 Task: Search for the company name Meta
Action: Mouse moved to (581, 84)
Screenshot: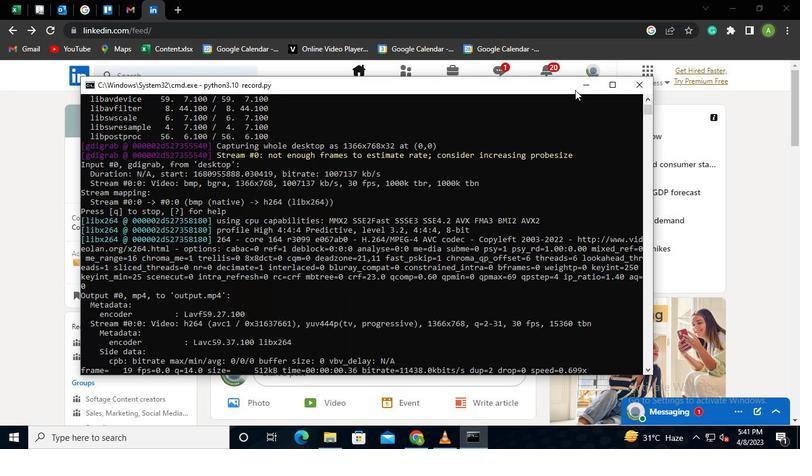 
Action: Mouse pressed left at (581, 84)
Screenshot: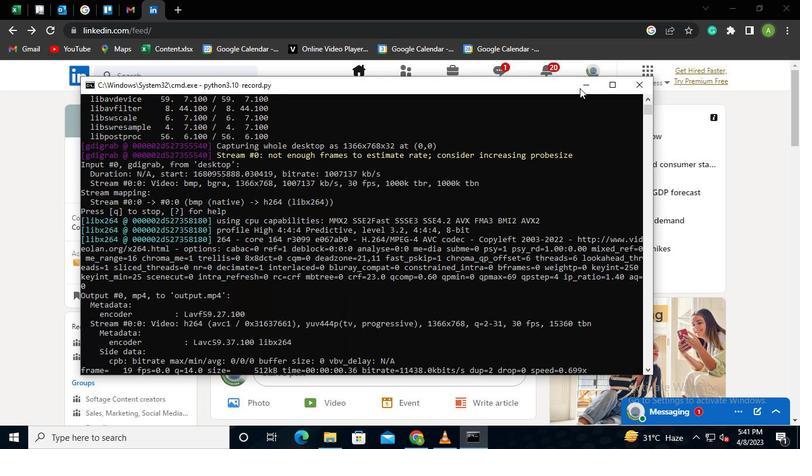 
Action: Mouse moved to (183, 78)
Screenshot: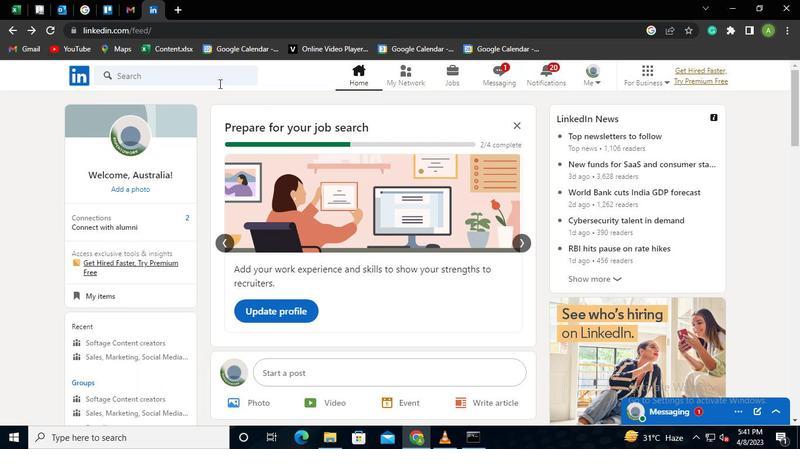 
Action: Mouse pressed left at (183, 78)
Screenshot: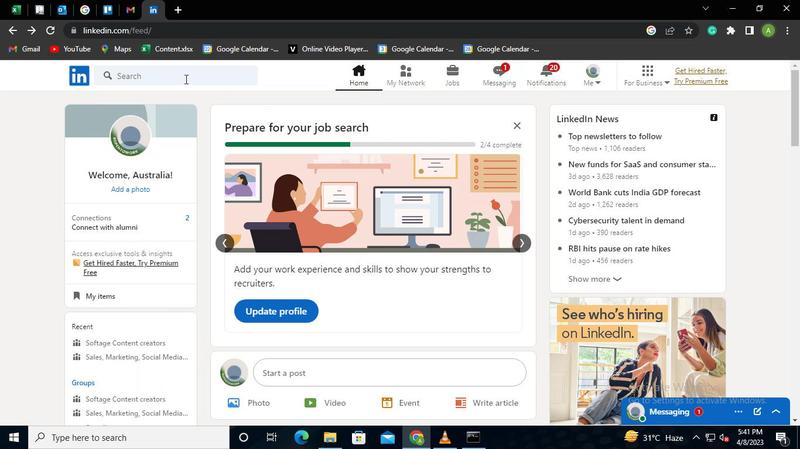 
Action: Keyboard Key.shift
Screenshot: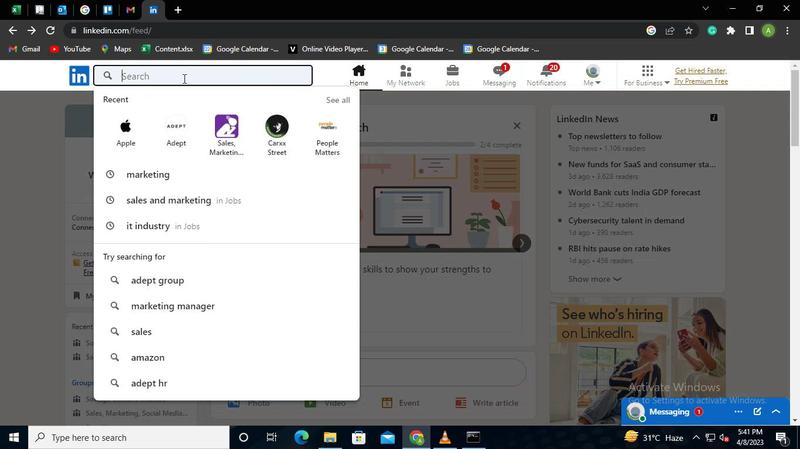 
Action: Keyboard M
Screenshot: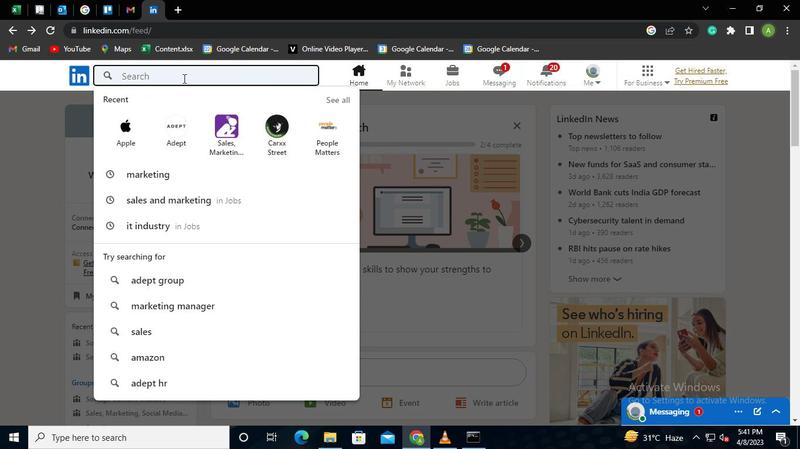 
Action: Keyboard e
Screenshot: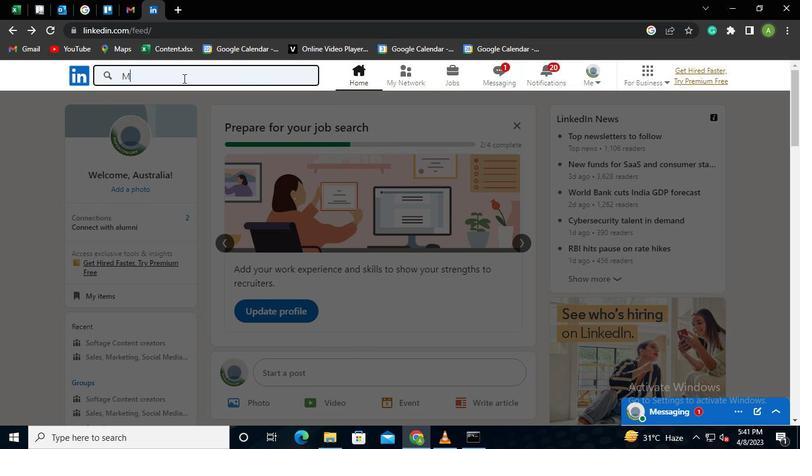 
Action: Keyboard t
Screenshot: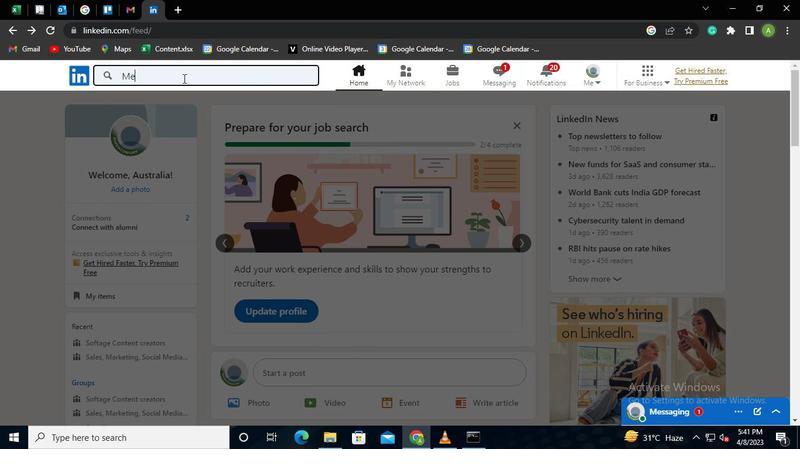 
Action: Keyboard a
Screenshot: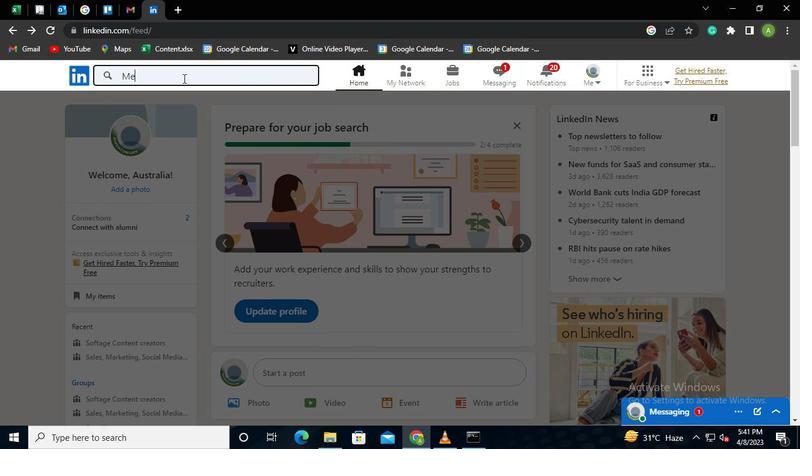 
Action: Keyboard Key.enter
Screenshot: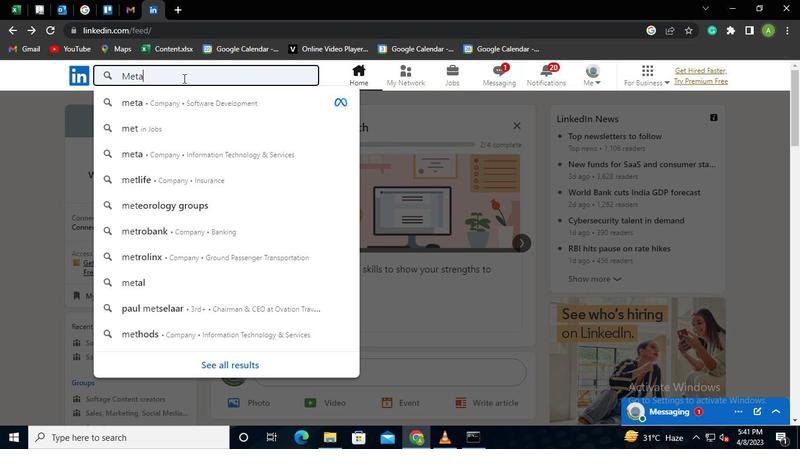 
Action: Mouse moved to (481, 440)
Screenshot: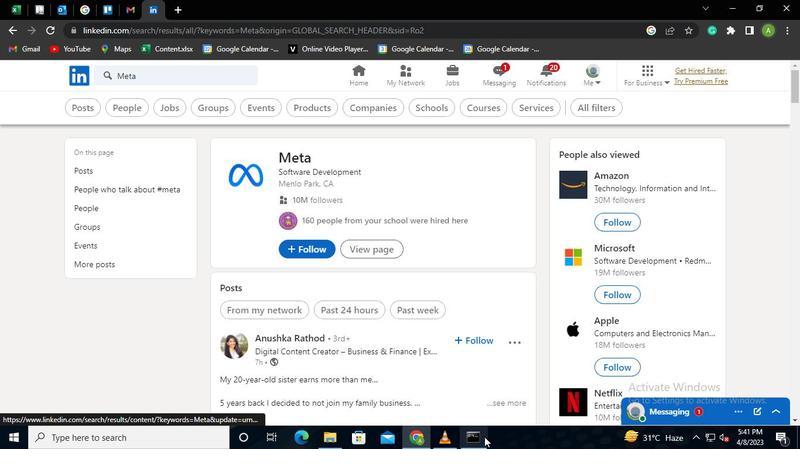 
Action: Mouse pressed left at (481, 440)
Screenshot: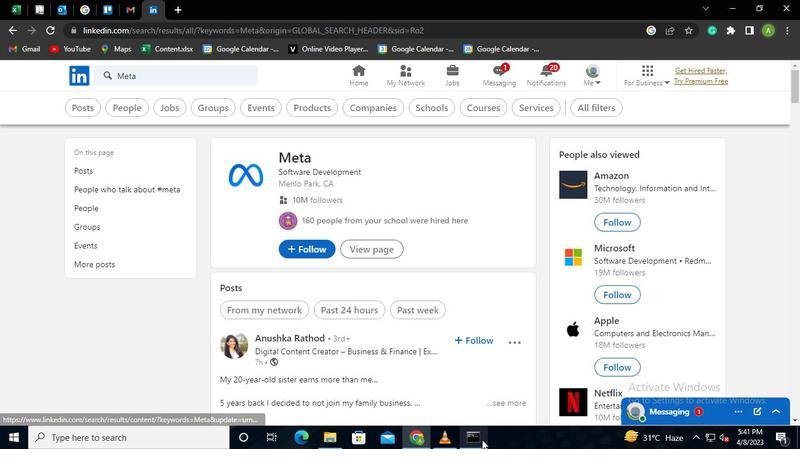 
Action: Mouse moved to (640, 89)
Screenshot: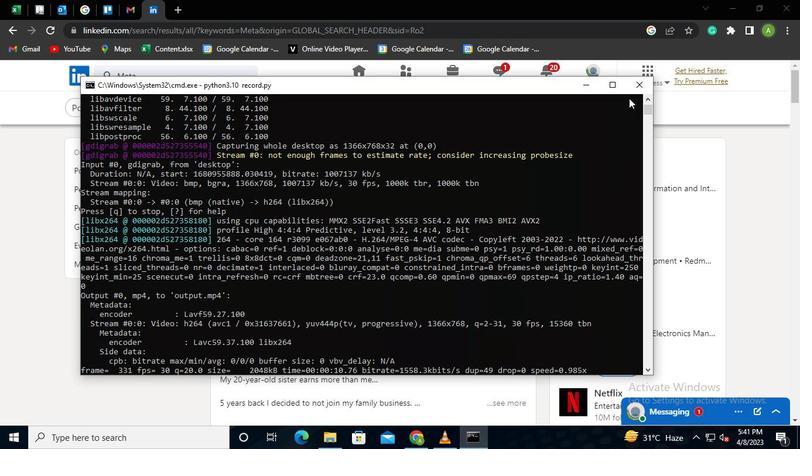 
Action: Mouse pressed left at (640, 89)
Screenshot: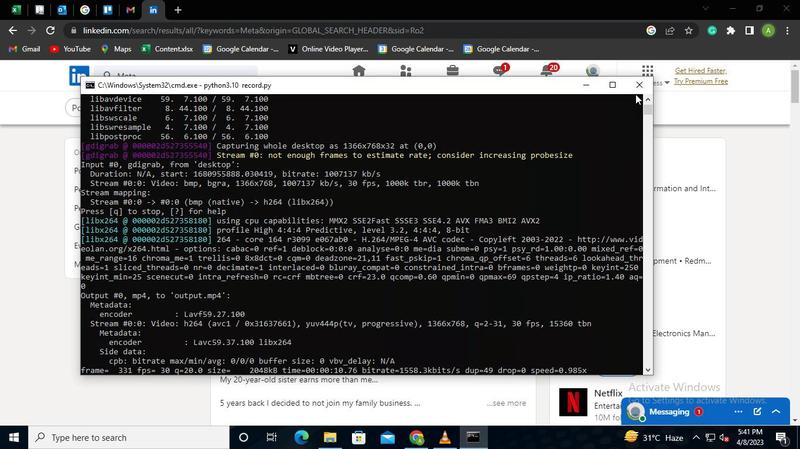 
